 Task: Create List Brand Portfolio Optimization in Board Team Collaboration Software to Workspace Business Incubators. Create List Brand Portfolio Management in Board Social Media Community Management to Workspace Business Incubators. Create List Brand Portfolio Strategy in Board Market Analysis for Industry Trend Identification to Workspace Business Incubators
Action: Mouse moved to (404, 136)
Screenshot: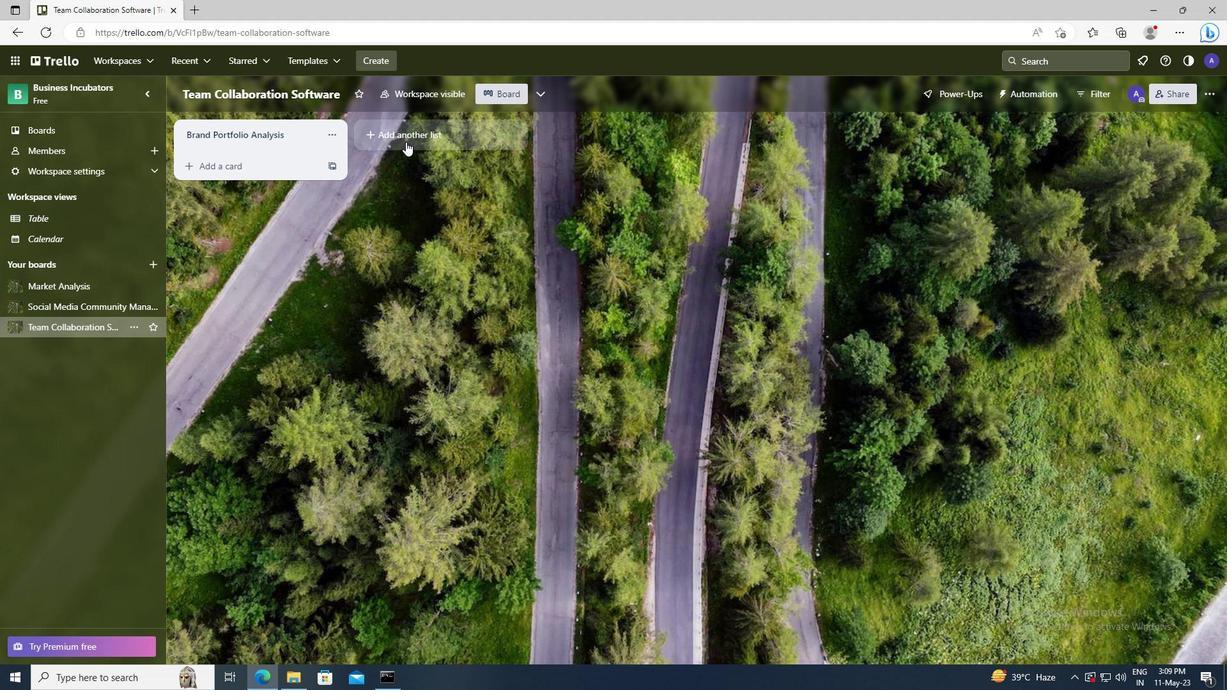 
Action: Mouse pressed left at (404, 136)
Screenshot: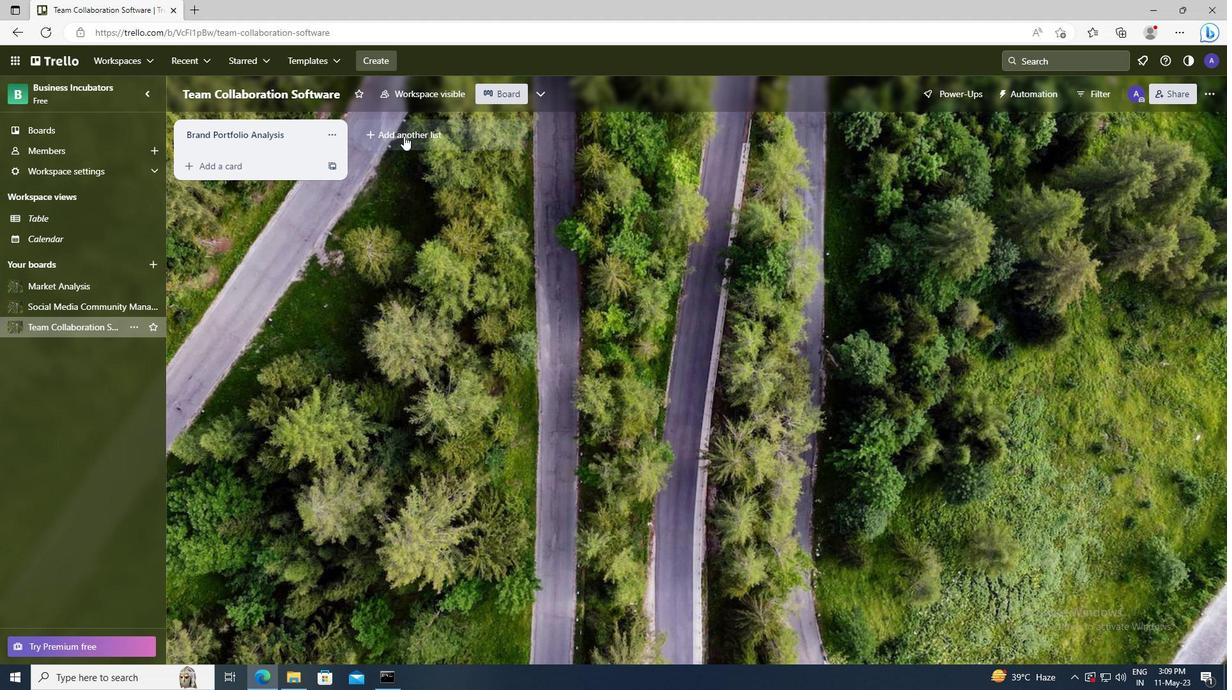 
Action: Key pressed <Key.shift>BRAND<Key.space><Key.shift>PORTFOLIO<Key.space><Key.shift>OPTIMIZATION
Screenshot: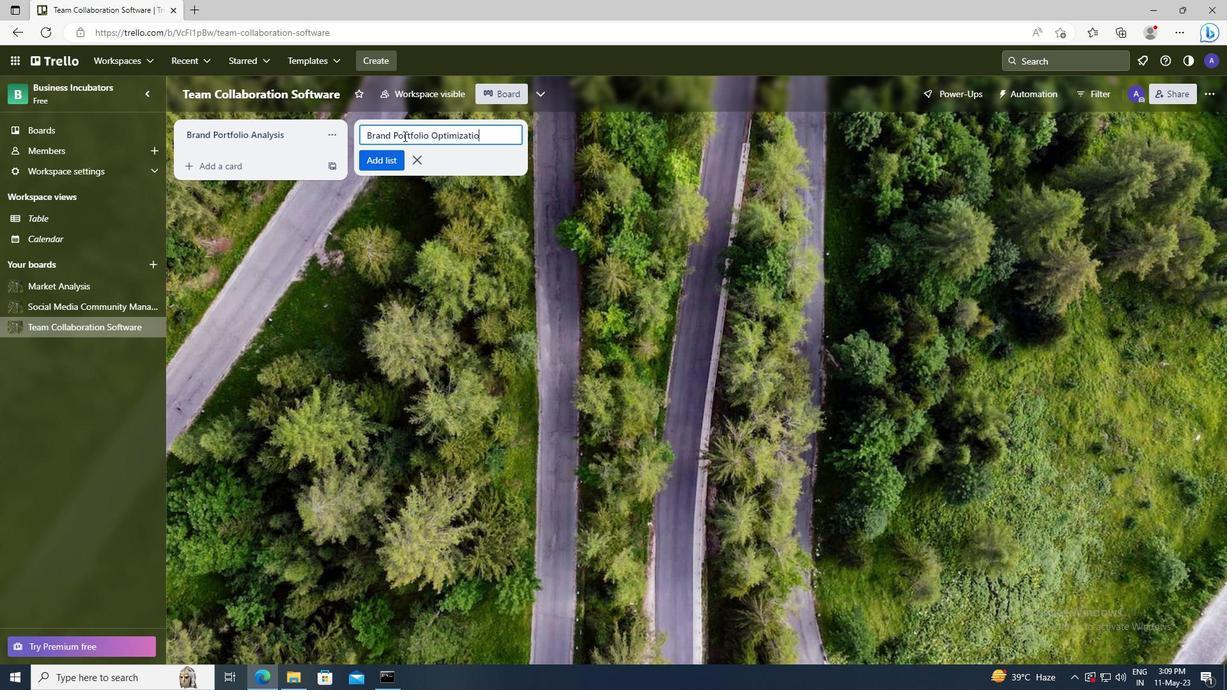 
Action: Mouse moved to (380, 156)
Screenshot: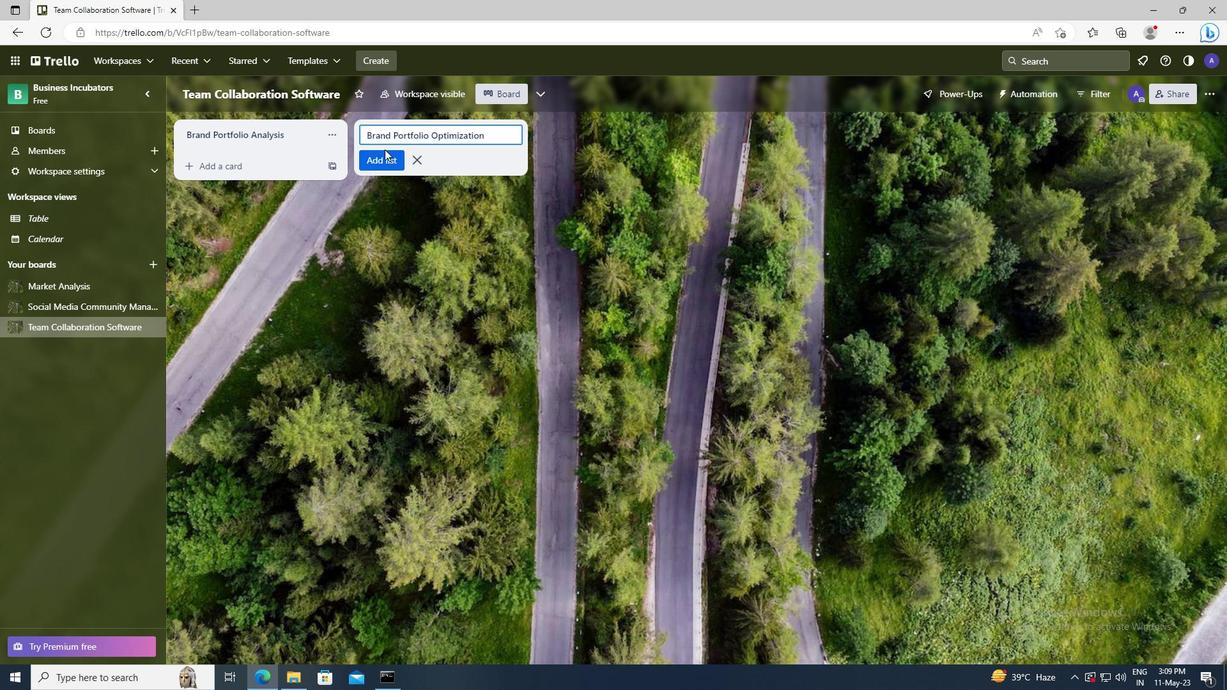
Action: Mouse pressed left at (380, 156)
Screenshot: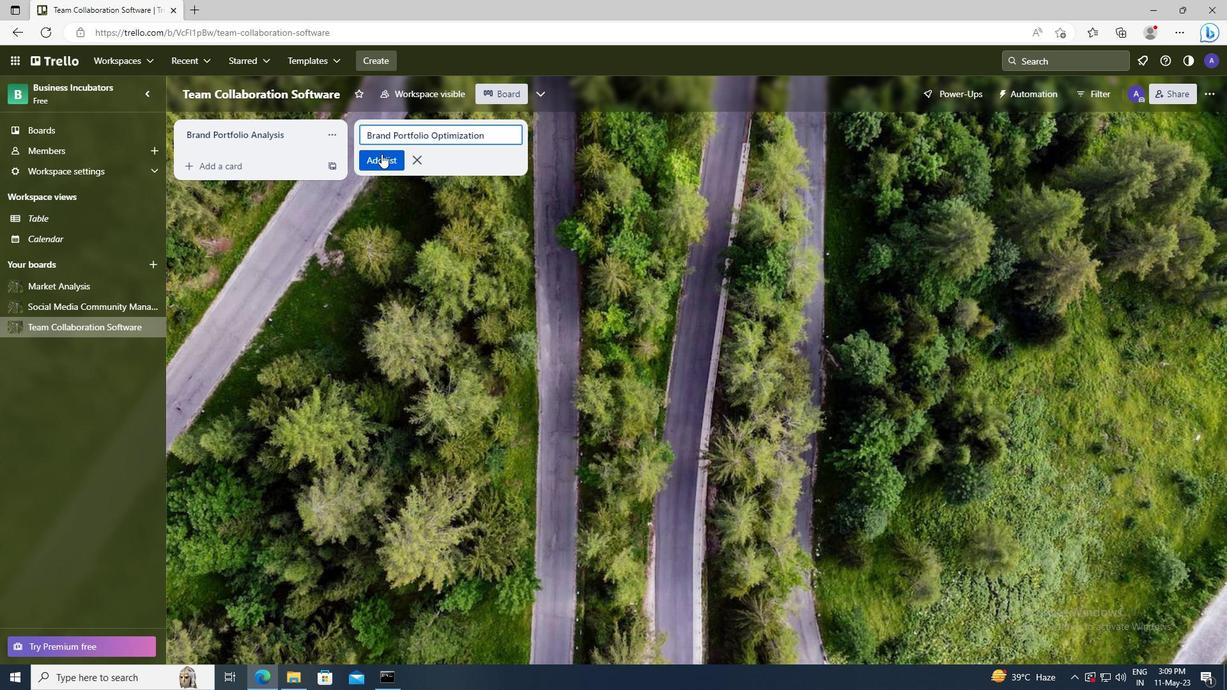 
Action: Mouse moved to (81, 303)
Screenshot: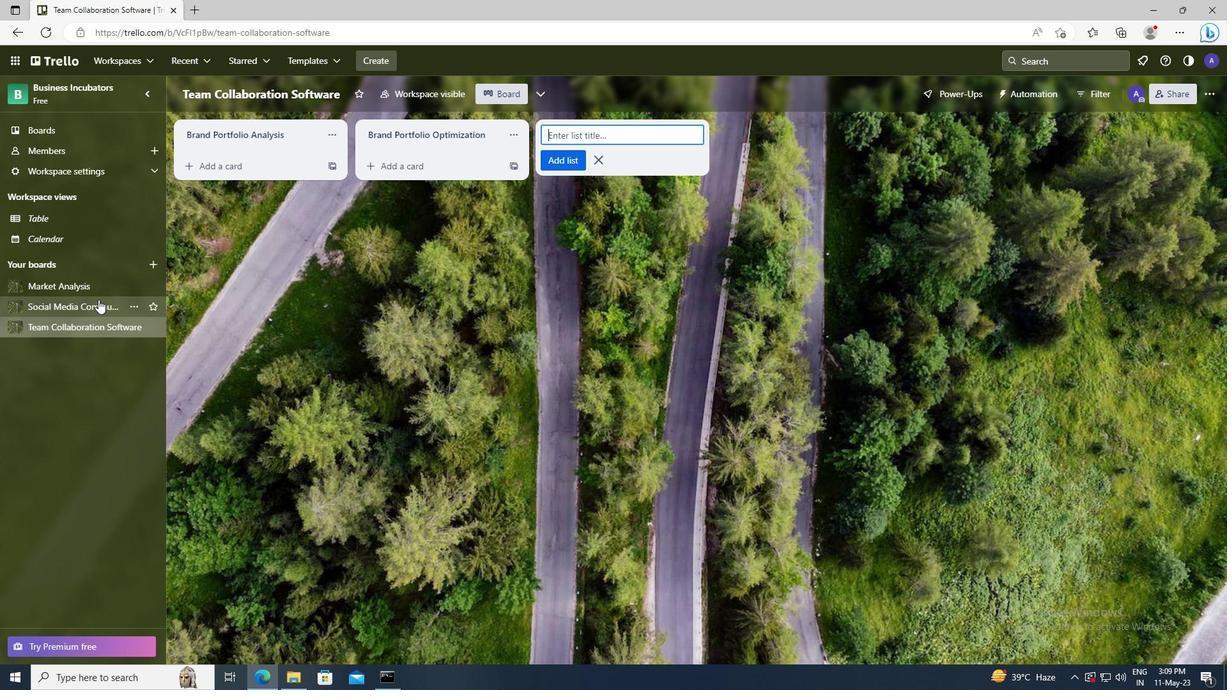 
Action: Mouse pressed left at (81, 303)
Screenshot: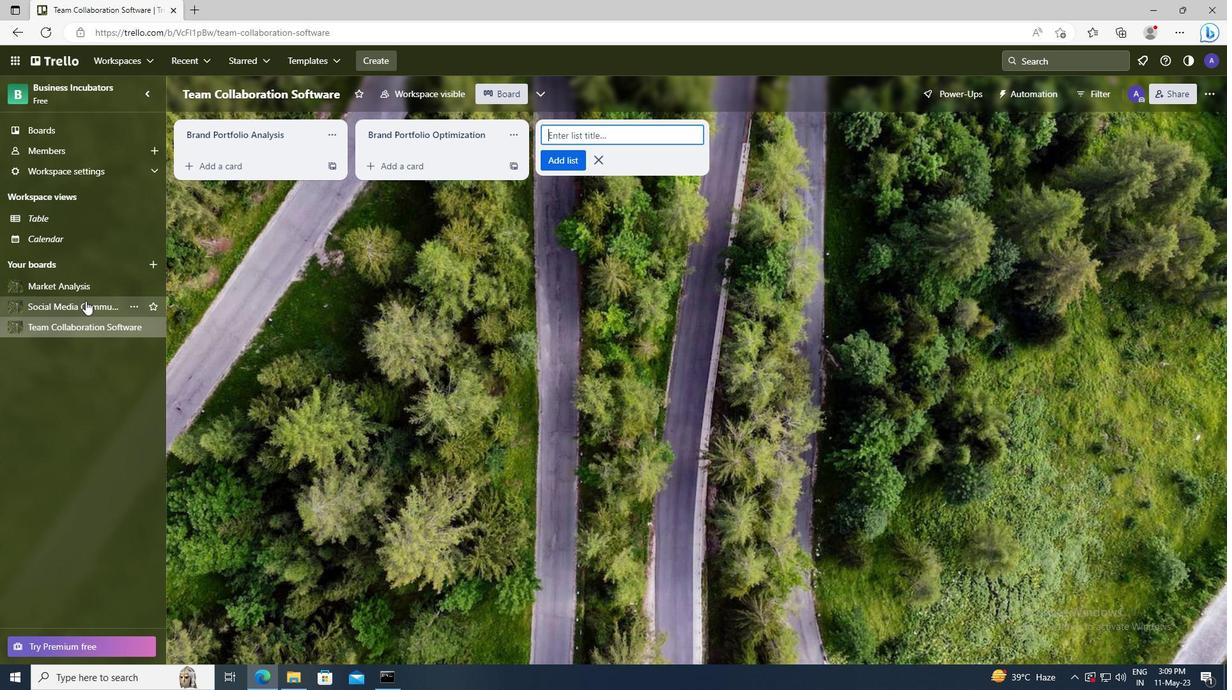 
Action: Mouse moved to (404, 138)
Screenshot: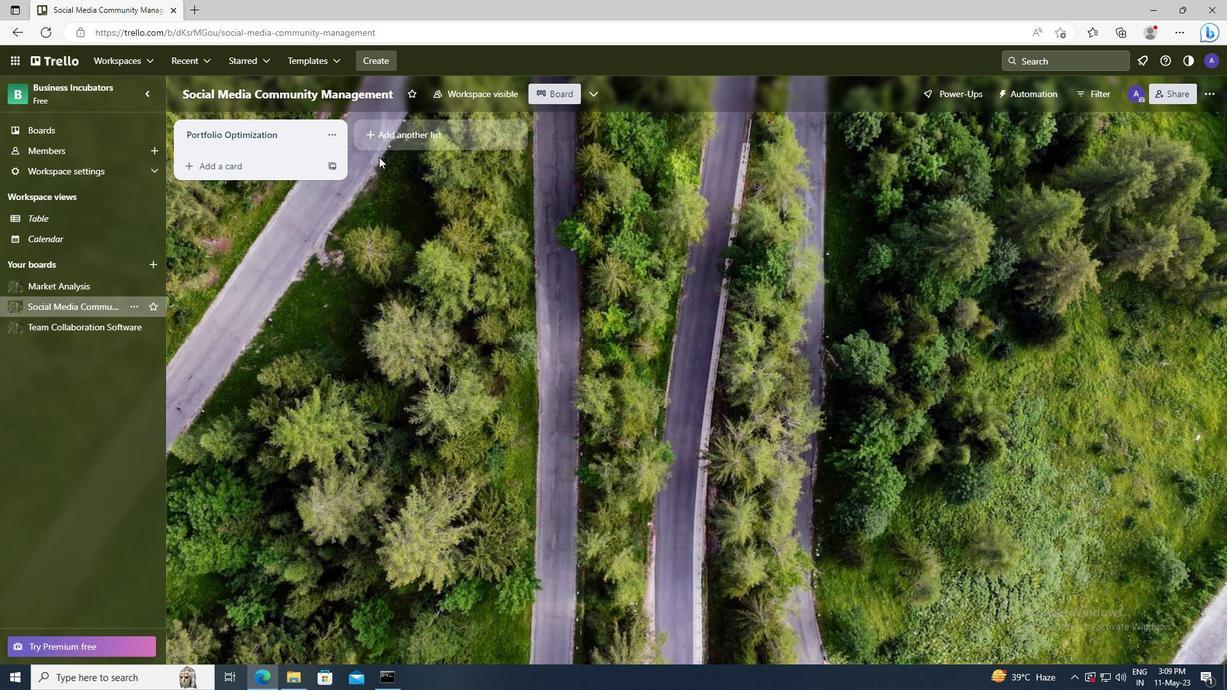 
Action: Mouse pressed left at (404, 138)
Screenshot: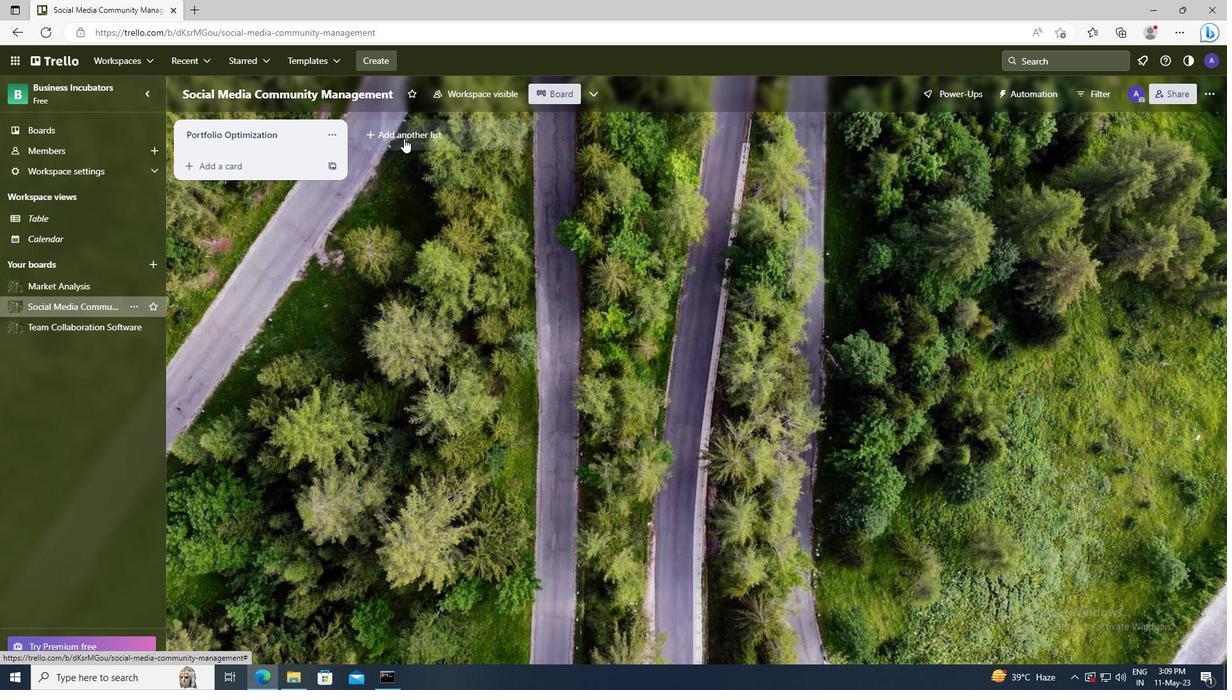 
Action: Key pressed <Key.shift>BRAND<Key.space><Key.shift>PORTFOLIO<Key.space><Key.shift>MANAGEMENT
Screenshot: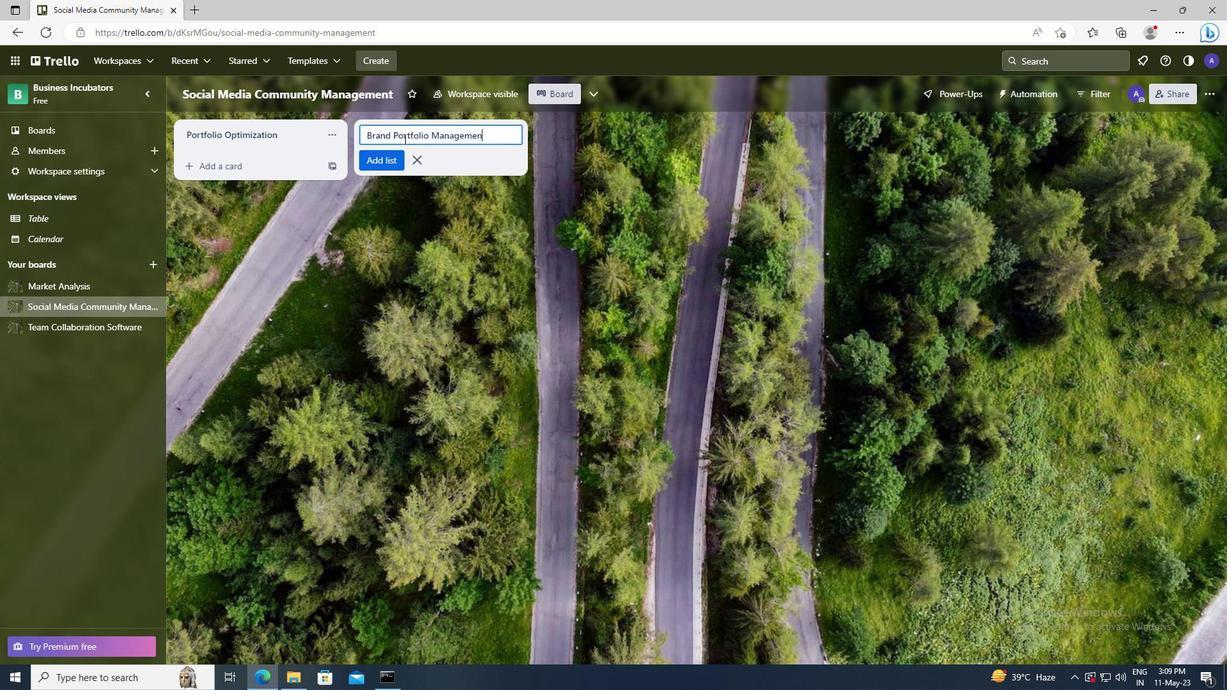 
Action: Mouse moved to (386, 159)
Screenshot: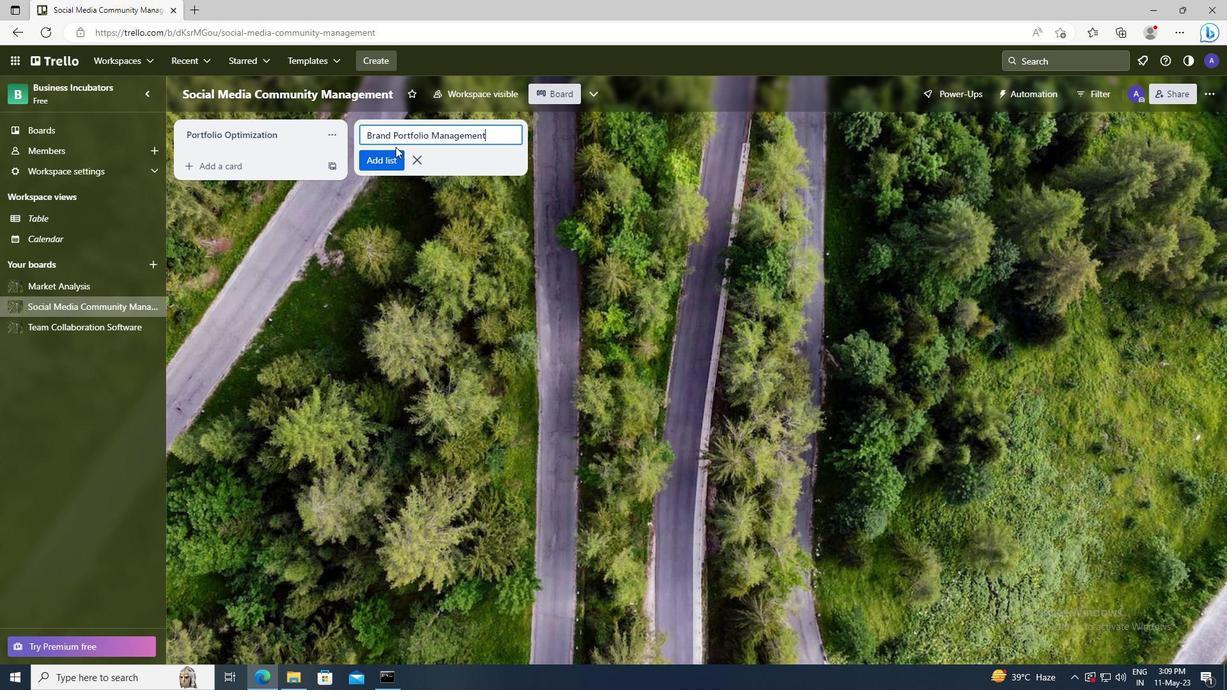 
Action: Mouse pressed left at (386, 159)
Screenshot: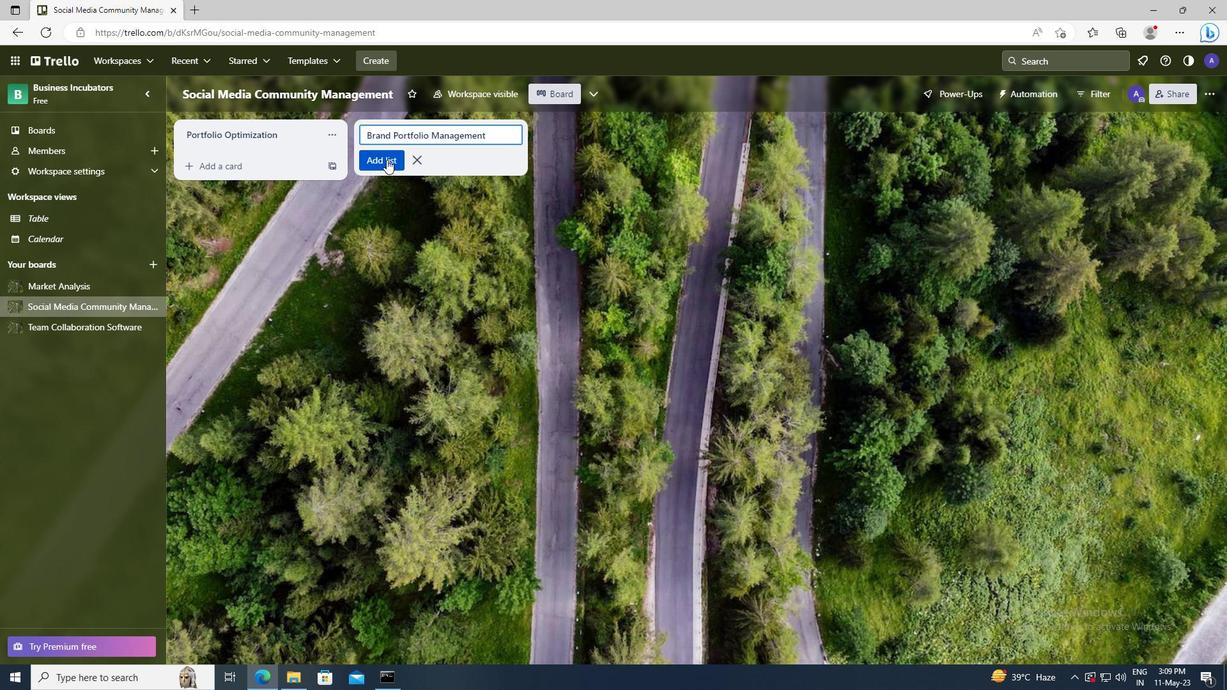 
Action: Mouse moved to (72, 287)
Screenshot: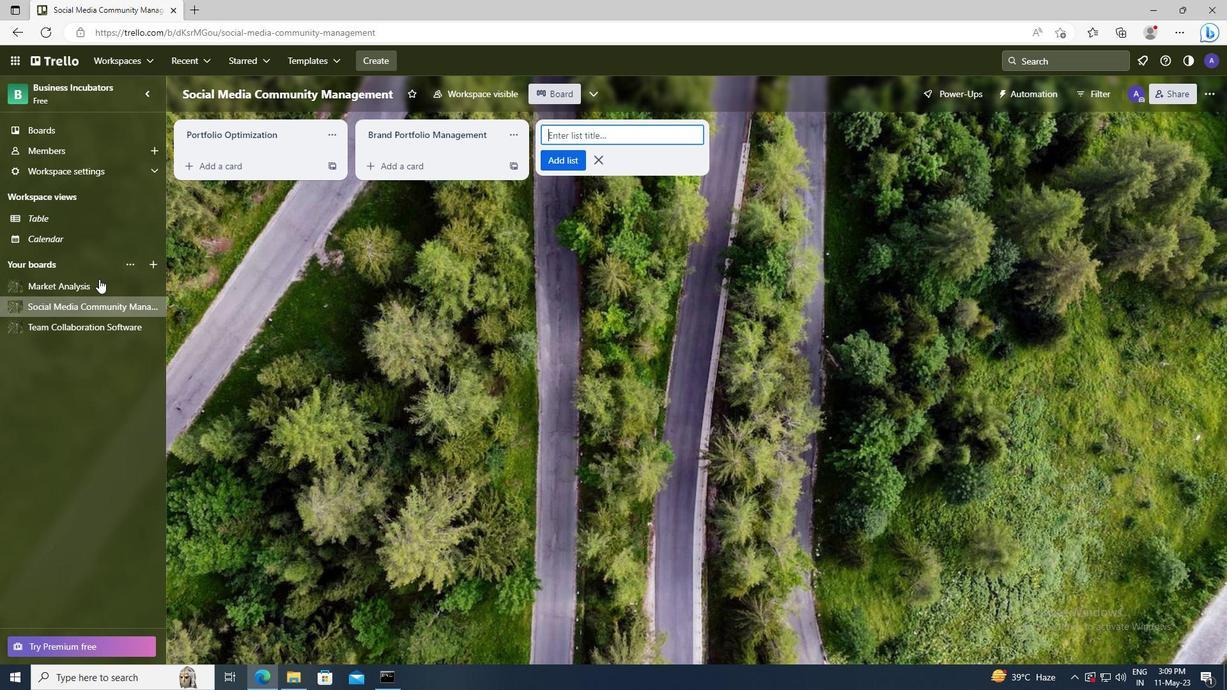 
Action: Mouse pressed left at (72, 287)
Screenshot: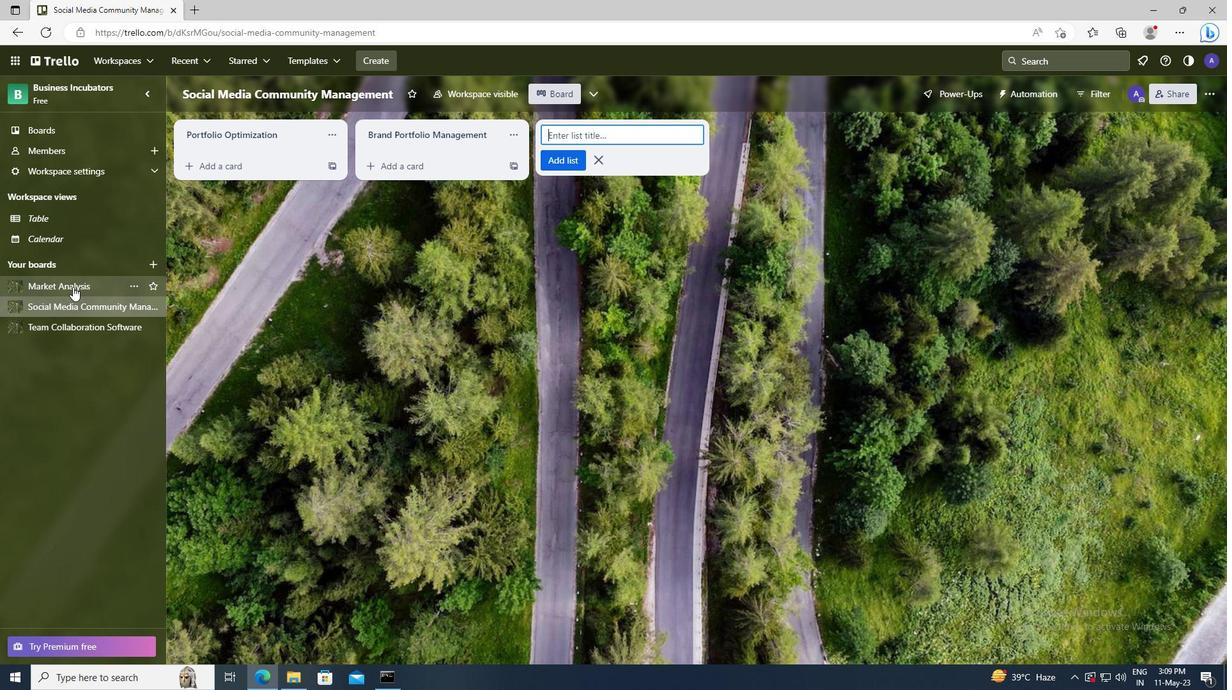 
Action: Mouse moved to (384, 134)
Screenshot: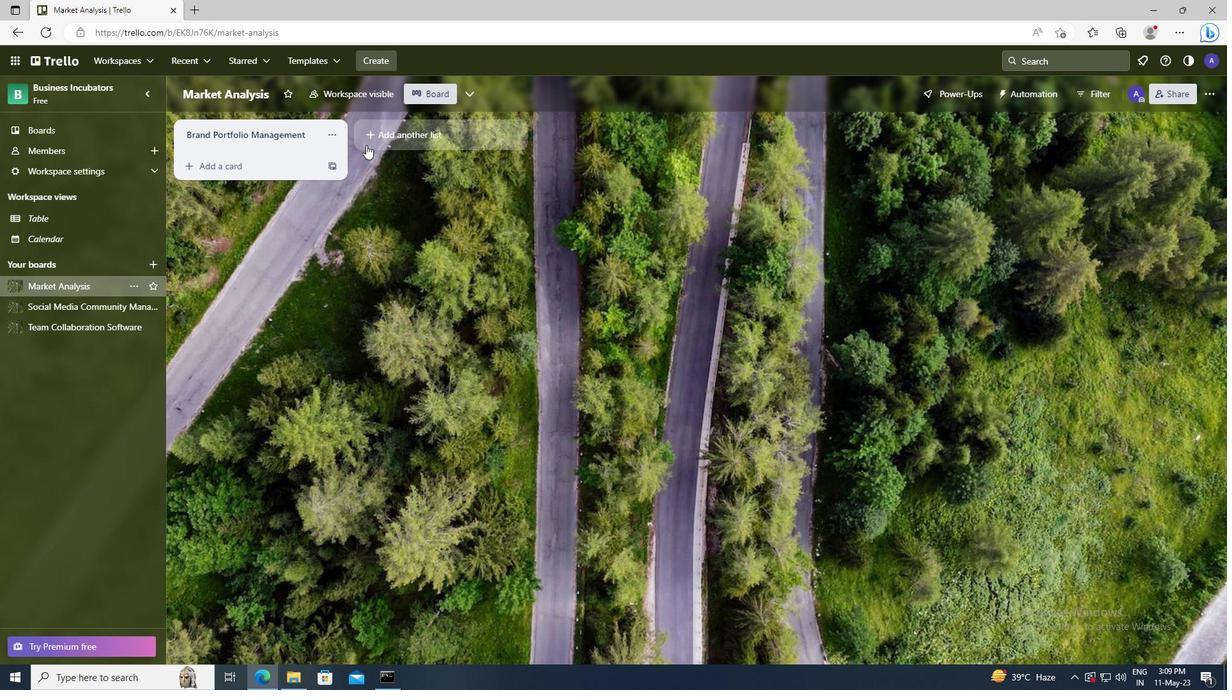 
Action: Mouse pressed left at (384, 134)
Screenshot: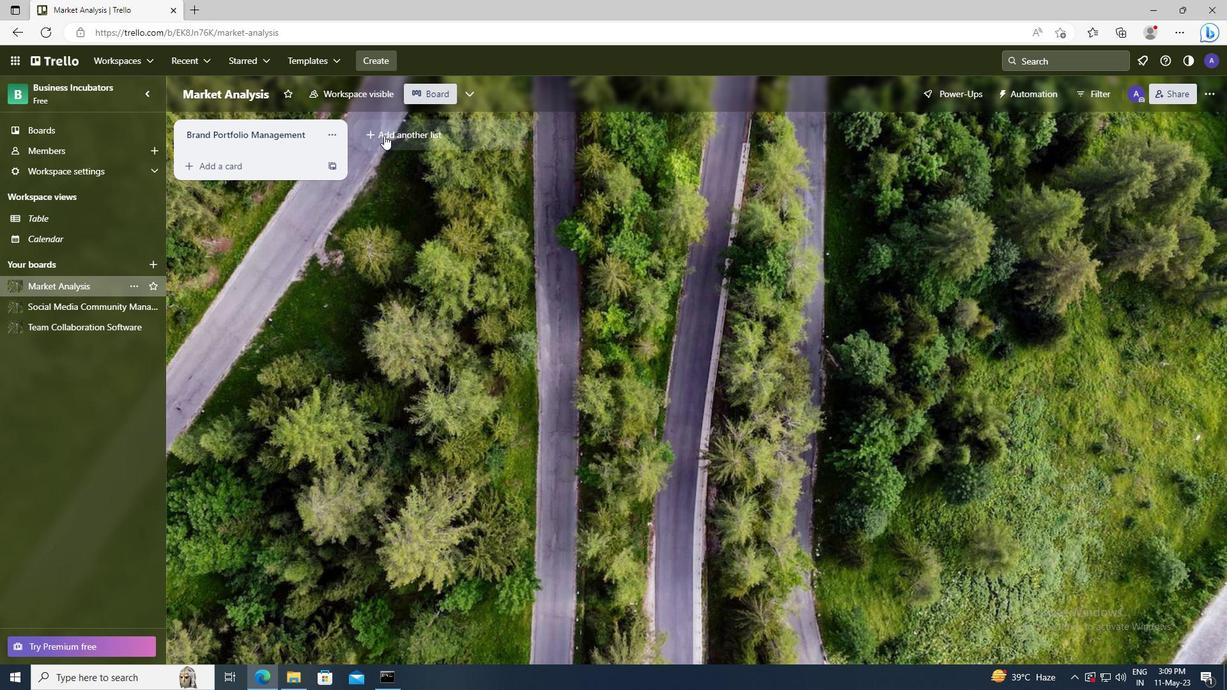 
Action: Key pressed <Key.shift>BRAND<Key.space><Key.shift>PORTFOLIO<Key.space><Key.shift_r>STRATEGY
Screenshot: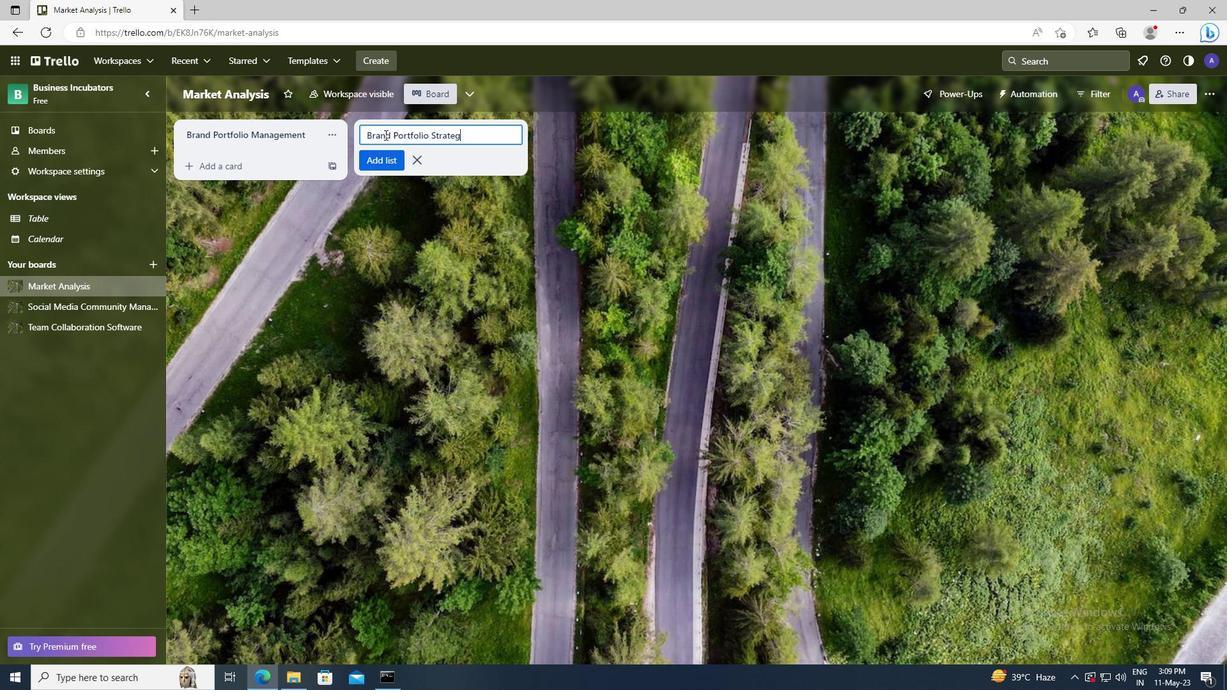 
Action: Mouse moved to (388, 157)
Screenshot: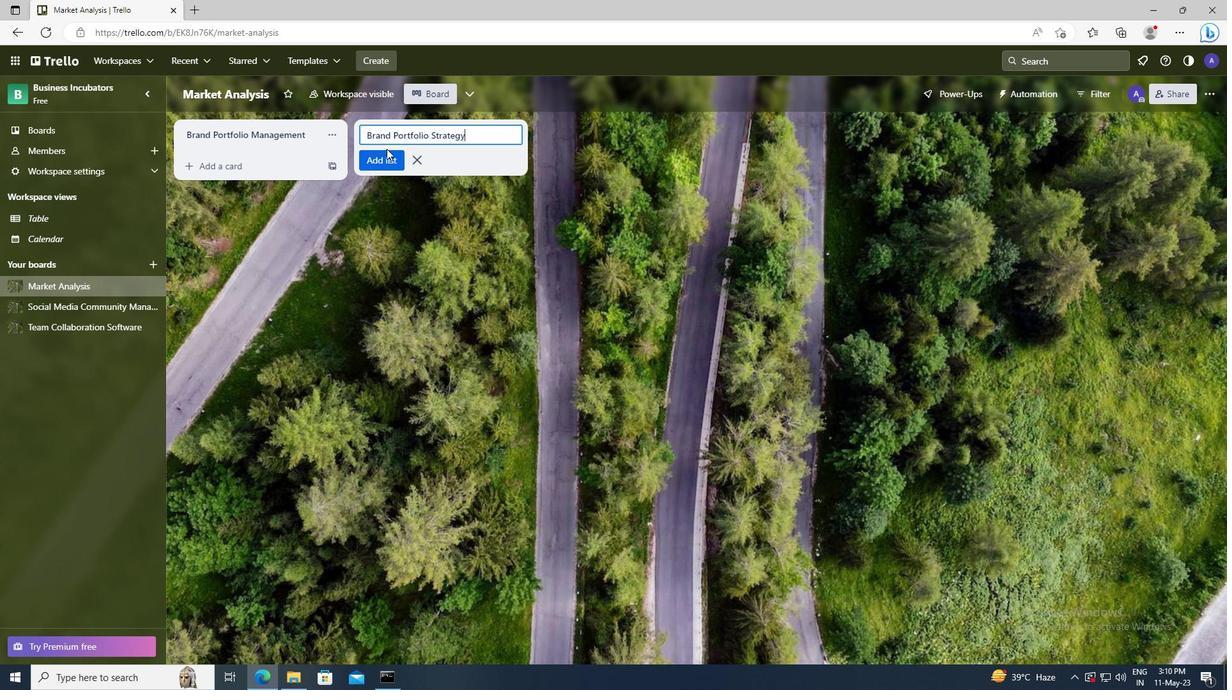 
Action: Mouse pressed left at (388, 157)
Screenshot: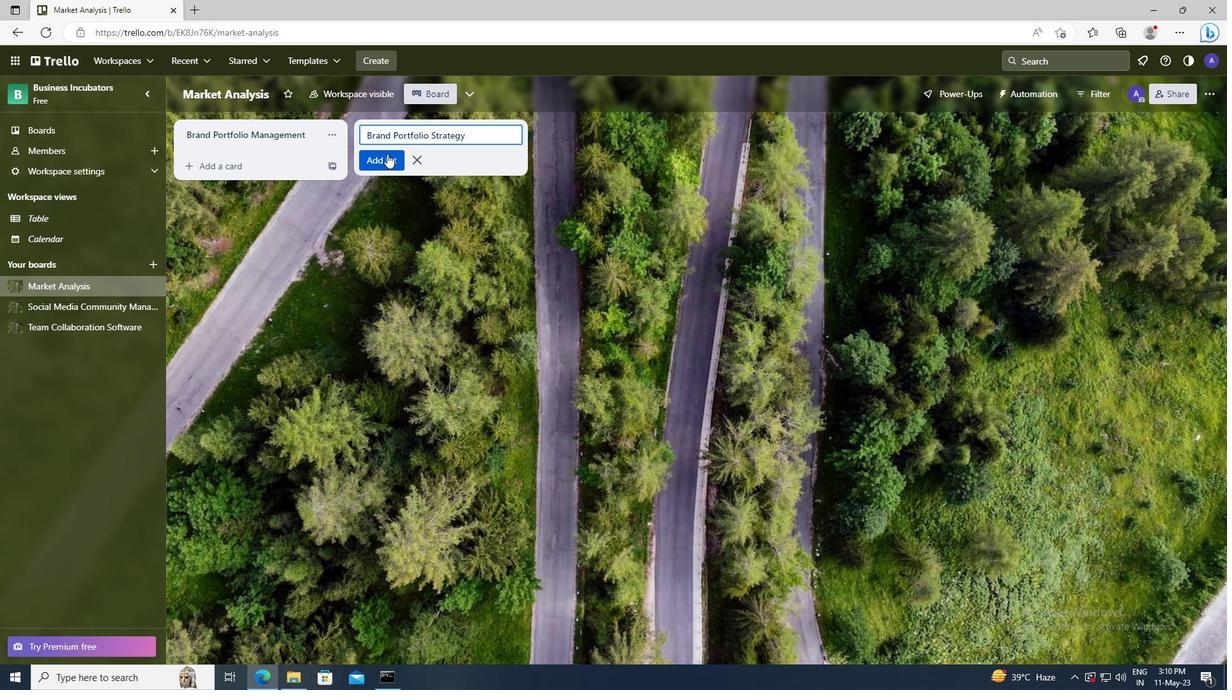 
